 Task: Set up a reminder for the goal-setting workshop.
Action: Mouse moved to (80, 95)
Screenshot: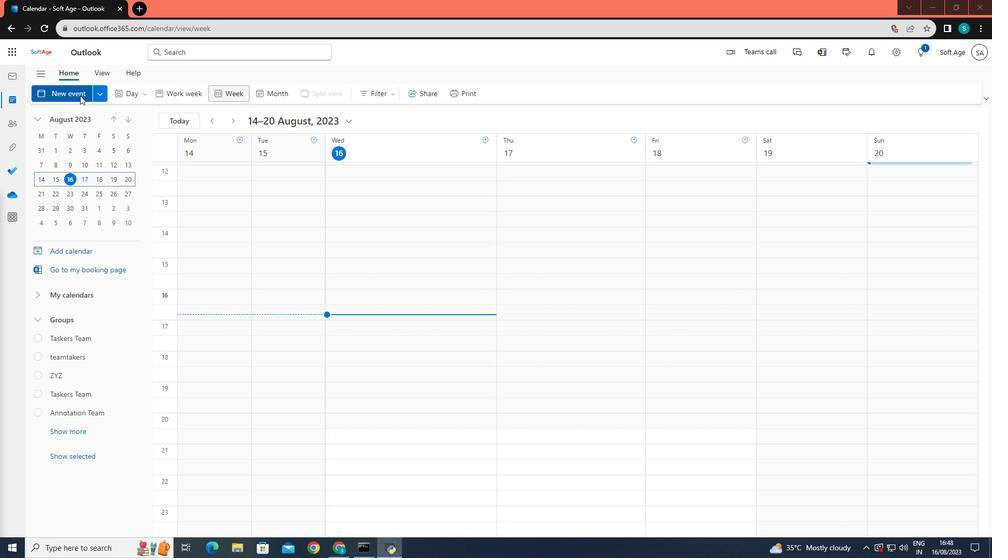 
Action: Mouse pressed left at (80, 95)
Screenshot: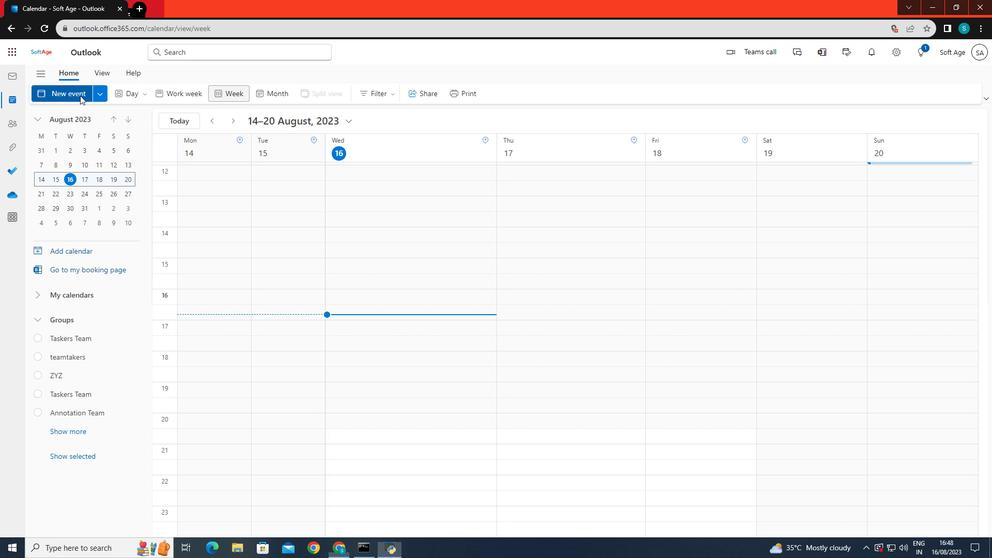 
Action: Mouse moved to (276, 157)
Screenshot: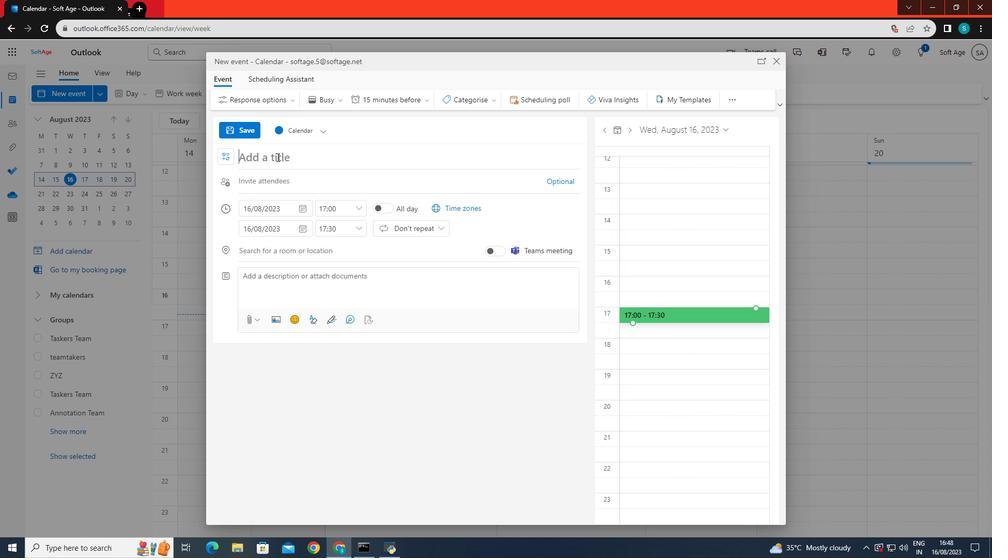
Action: Mouse pressed left at (276, 157)
Screenshot: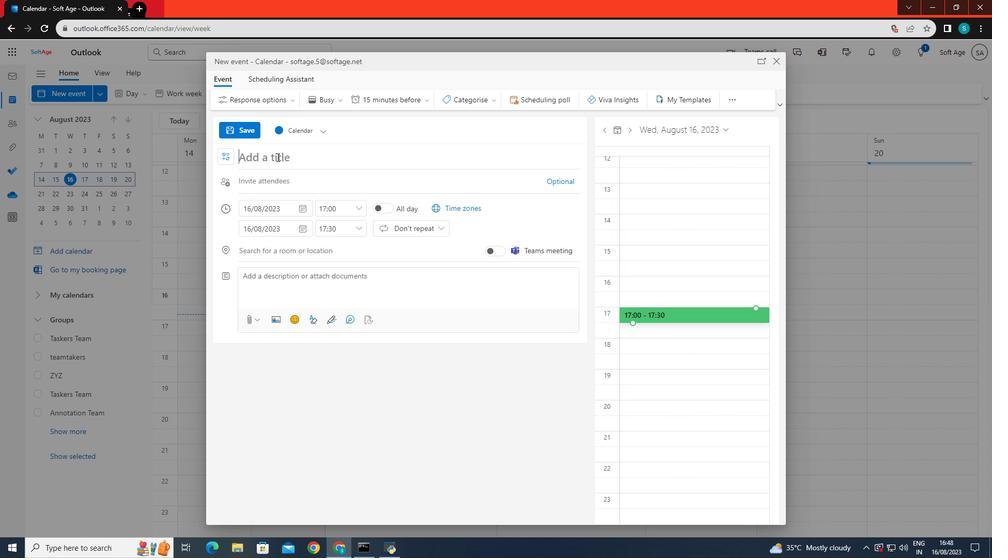 
Action: Key pressed g<Key.backspace><Key.backspace>work<Key.backspace><Key.tab>
Screenshot: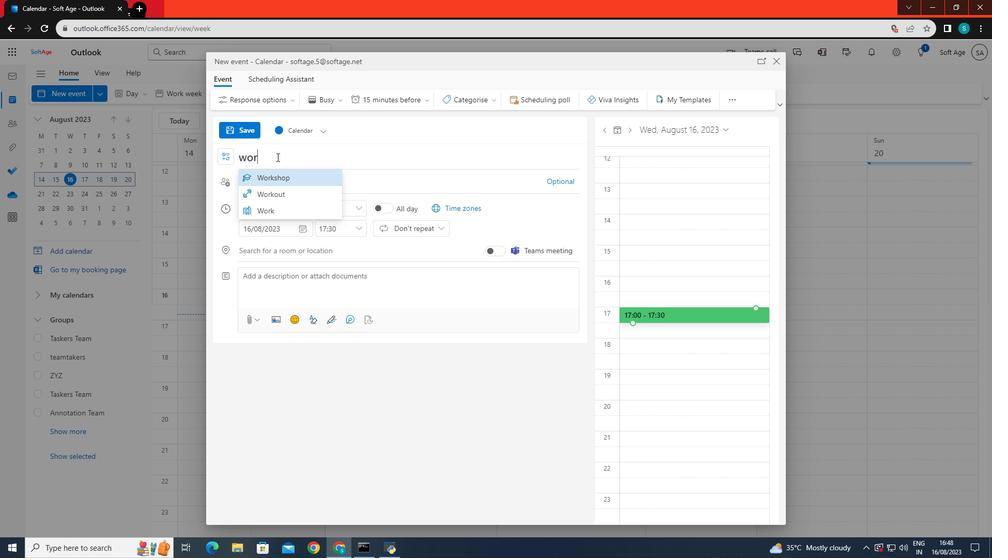 
Action: Mouse moved to (282, 208)
Screenshot: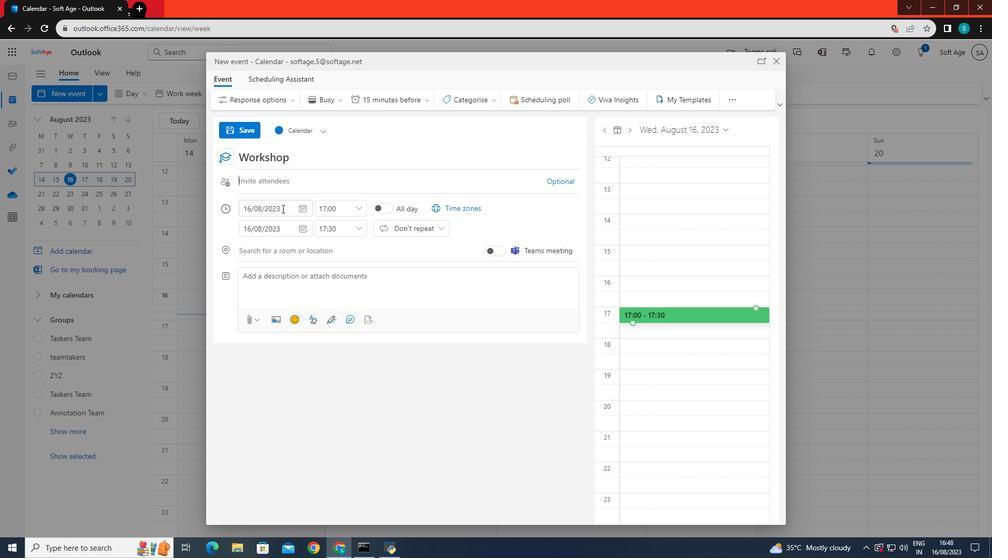 
Action: Mouse pressed left at (282, 208)
Screenshot: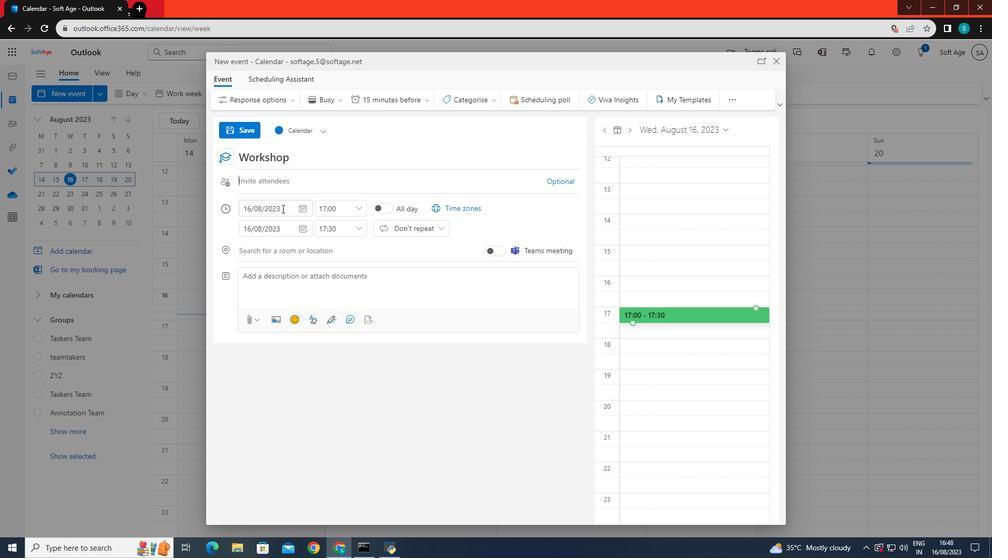 
Action: Mouse moved to (266, 319)
Screenshot: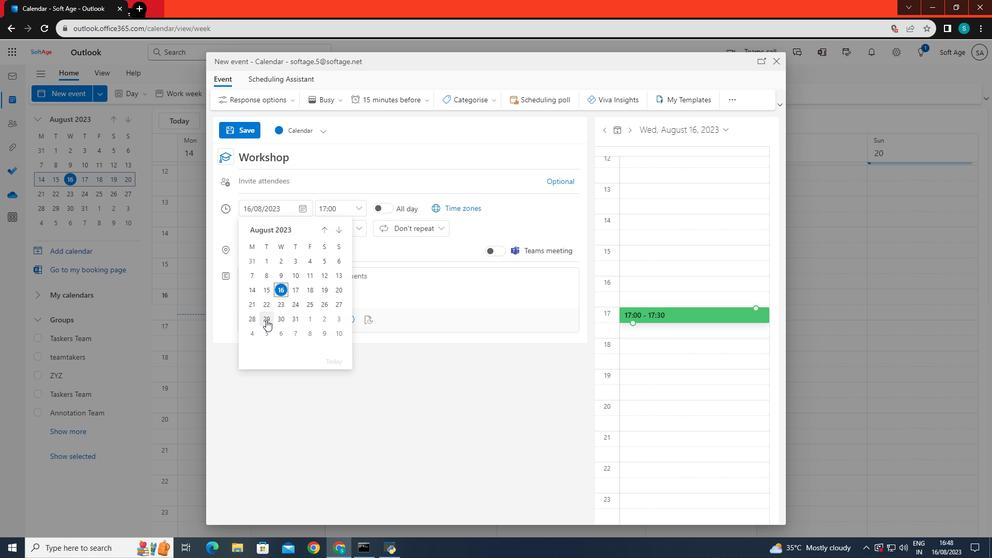
Action: Mouse pressed left at (266, 319)
Screenshot: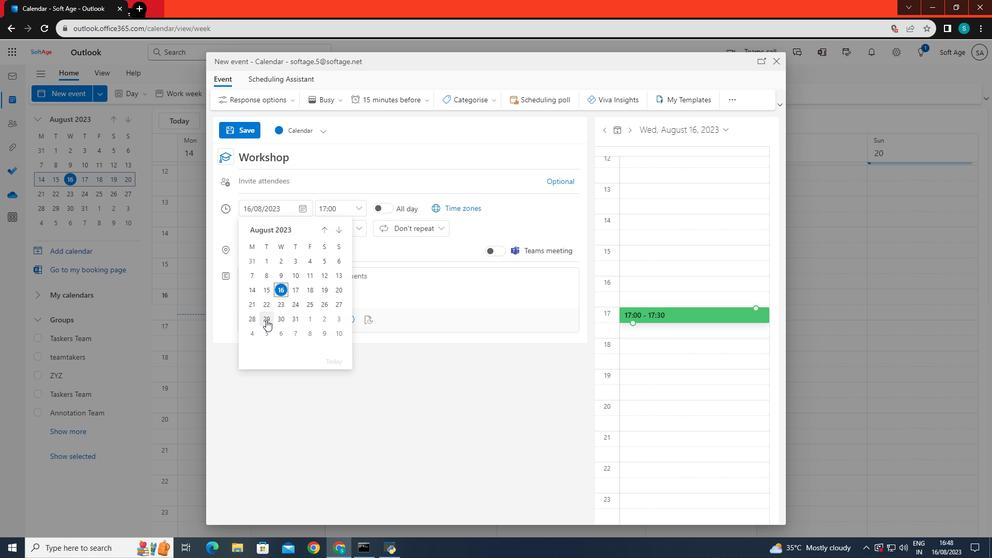 
Action: Mouse moved to (361, 206)
Screenshot: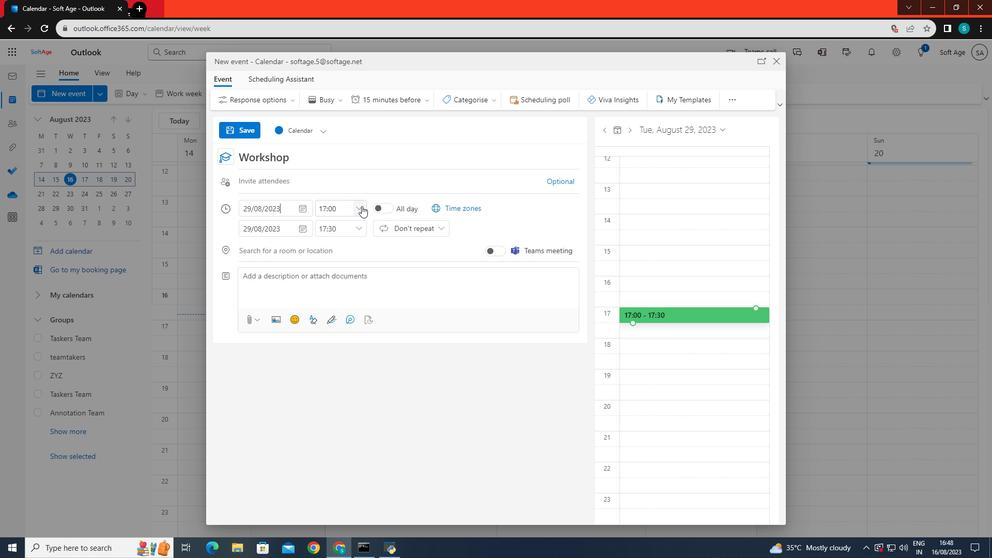 
Action: Mouse pressed left at (361, 206)
Screenshot: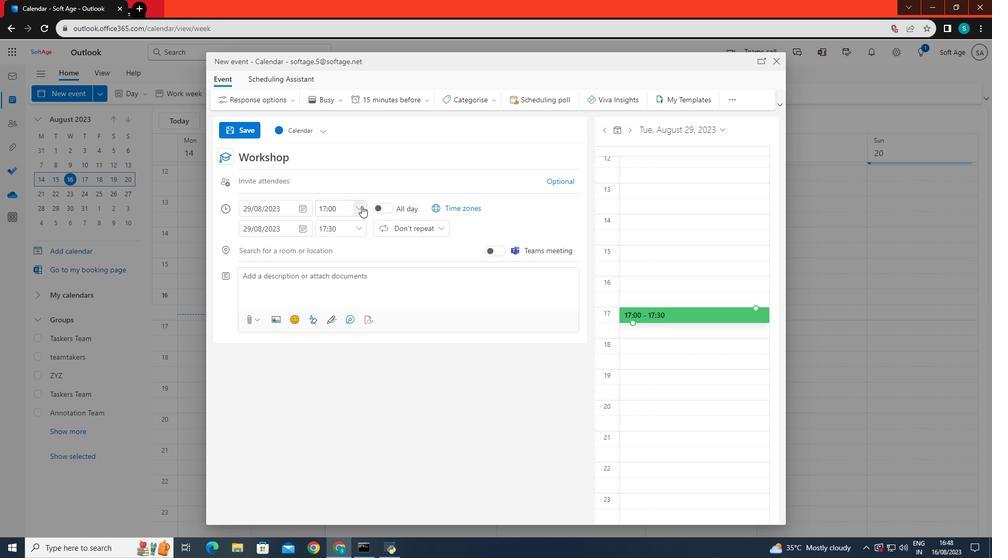 
Action: Mouse moved to (327, 302)
Screenshot: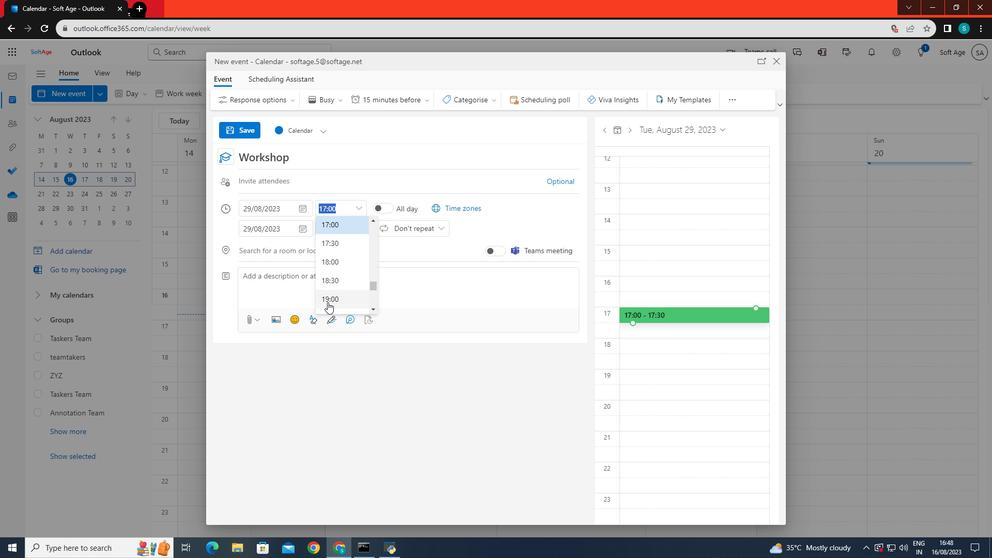 
Action: Mouse pressed left at (327, 302)
Screenshot: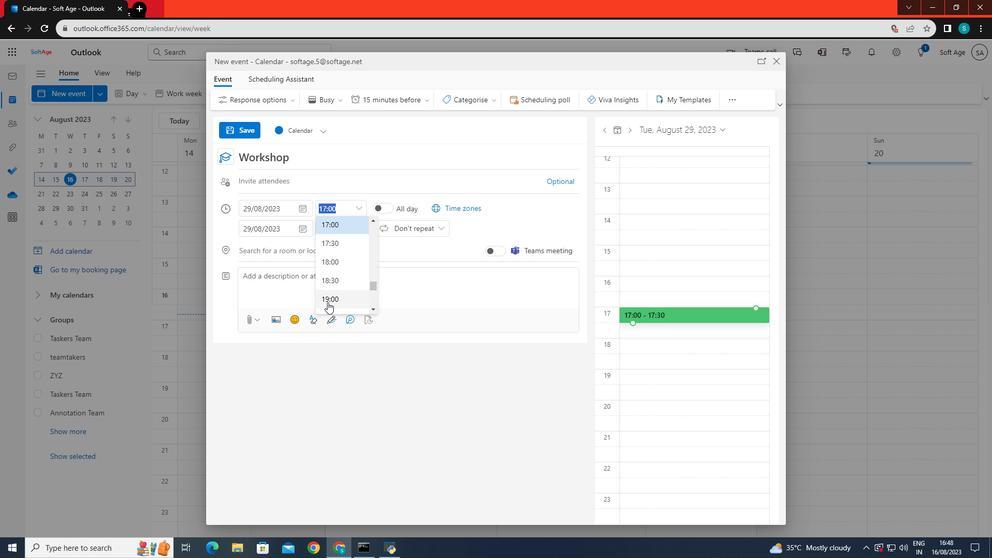 
Action: Mouse moved to (418, 98)
Screenshot: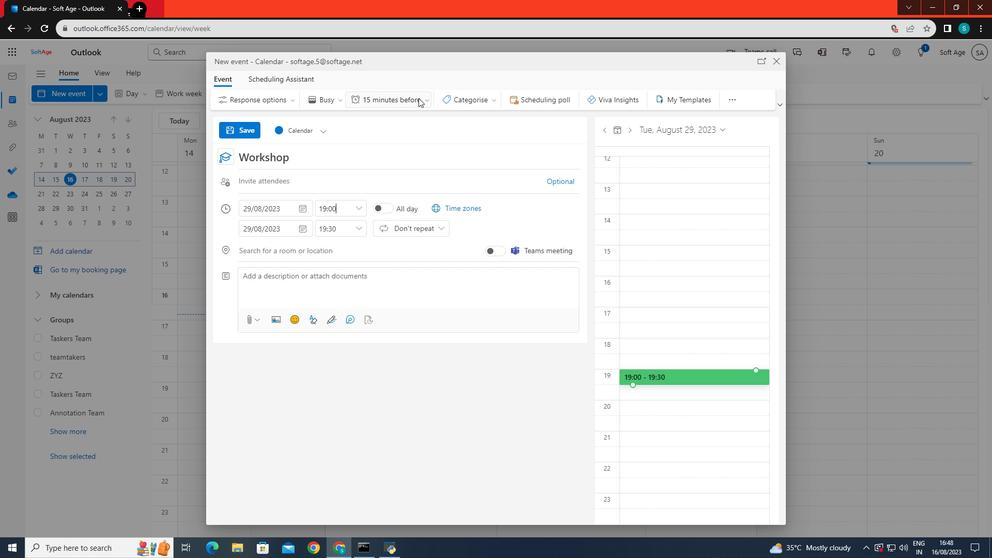 
Action: Mouse pressed left at (418, 98)
Screenshot: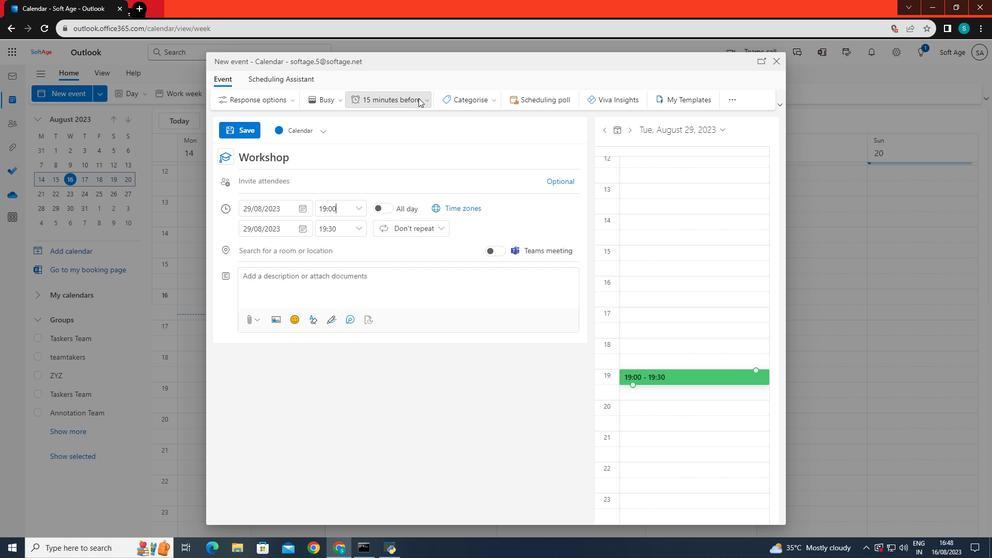 
Action: Mouse moved to (375, 271)
Screenshot: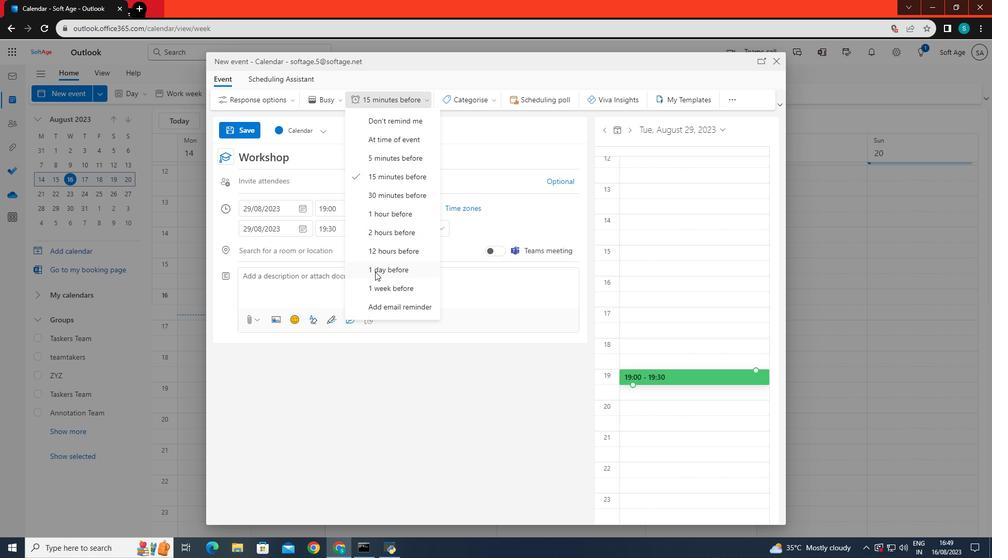 
Action: Mouse pressed left at (375, 271)
Screenshot: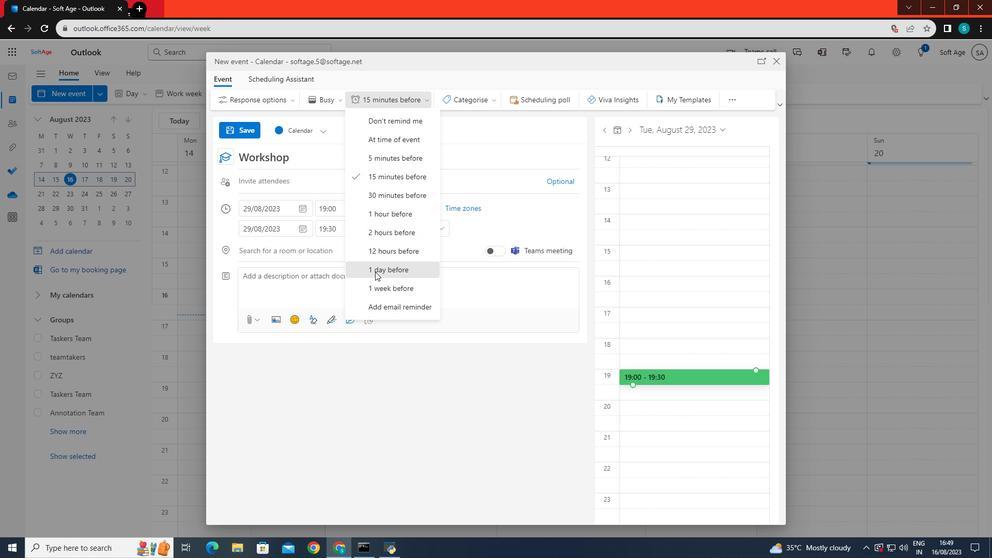 
Action: Mouse moved to (291, 287)
Screenshot: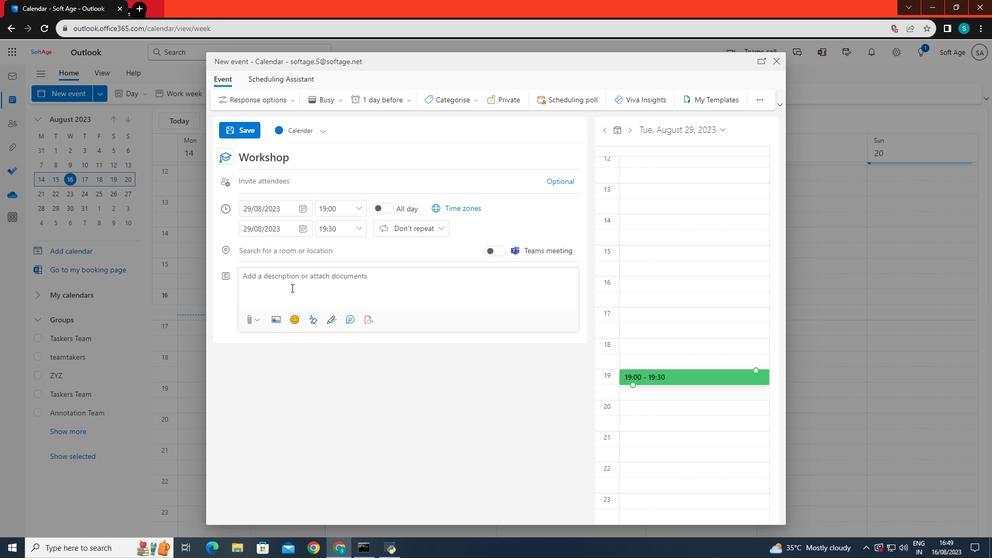 
Action: Mouse pressed left at (291, 287)
Screenshot: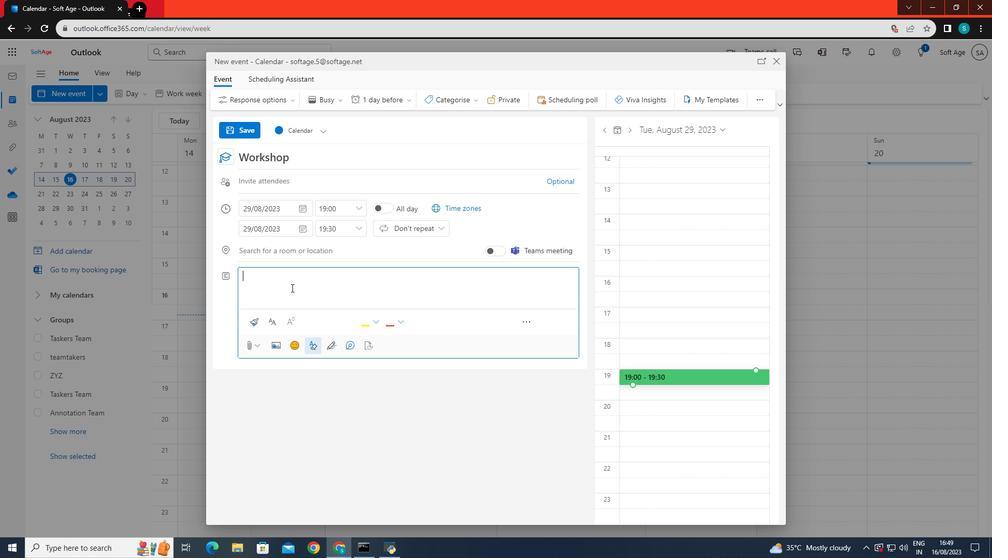
Action: Key pressed <Key.caps_lock>G<Key.caps_lock>oal<Key.backspace><Key.backspace><Key.backspace><Key.backspace><Key.backspace><Key.backspace><Key.backspace><Key.backspace><Key.backspace><Key.backspace><Key.backspace><Key.backspace><Key.caps_lock>R<Key.caps_lock>ema<Key.backspace>inder<Key.space>for<Key.space>the<Key.space>goal<Key.space>setting<Key.space>workshop
Screenshot: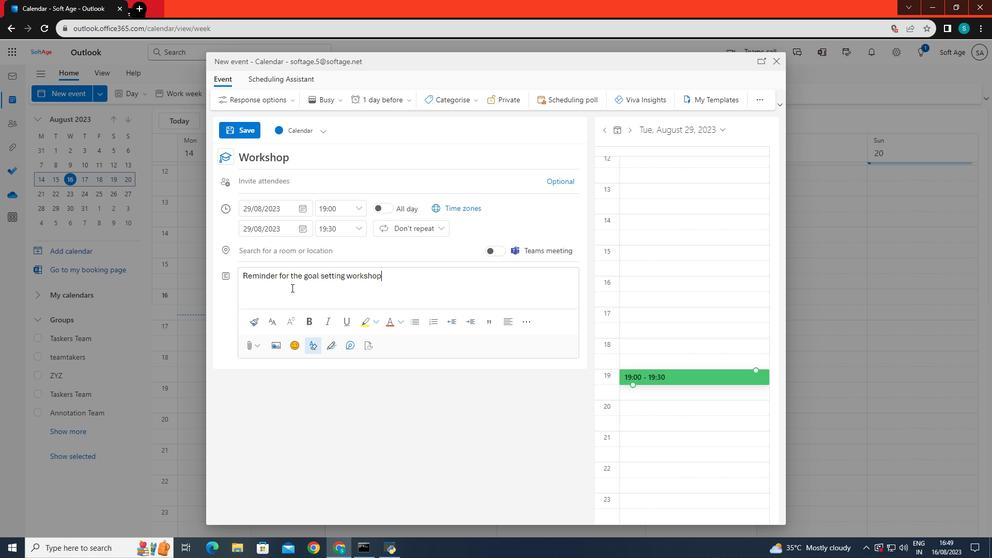 
Action: Mouse moved to (426, 229)
Screenshot: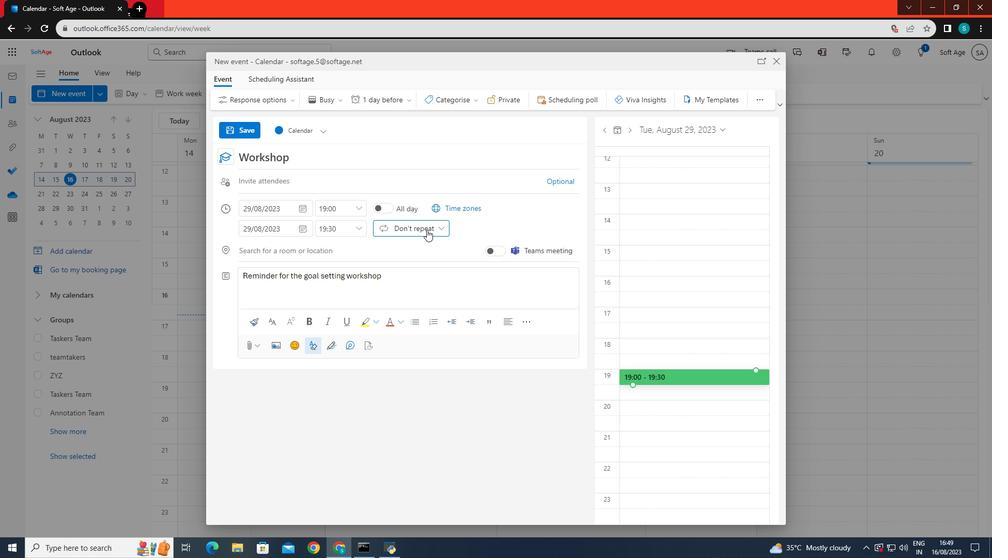 
Action: Mouse pressed left at (426, 229)
Screenshot: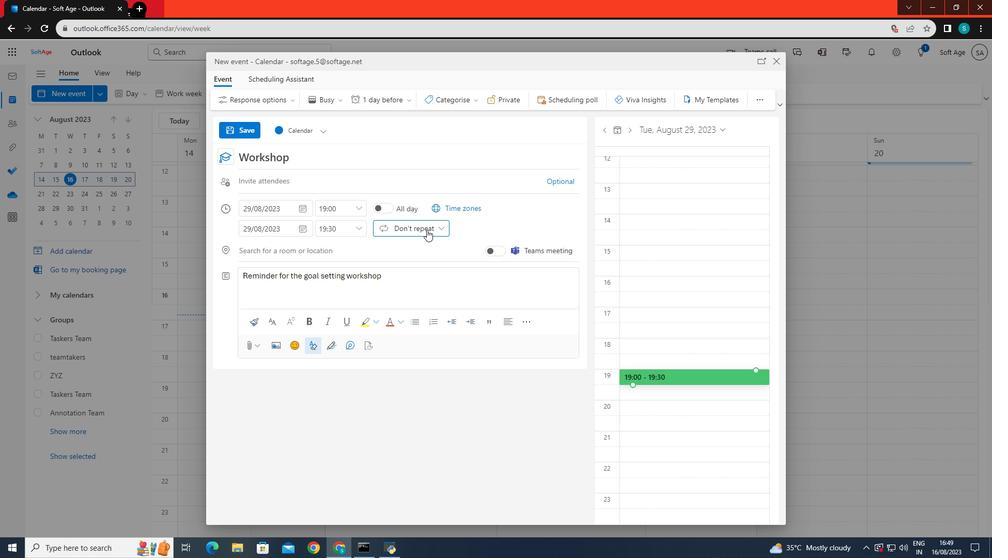 
Action: Mouse moved to (414, 283)
Screenshot: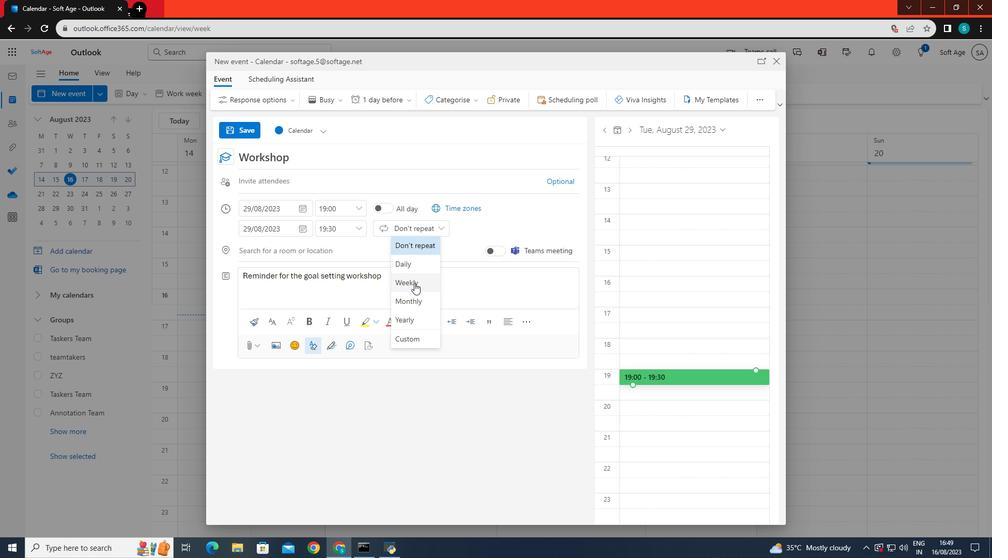 
Action: Mouse pressed left at (414, 283)
Screenshot: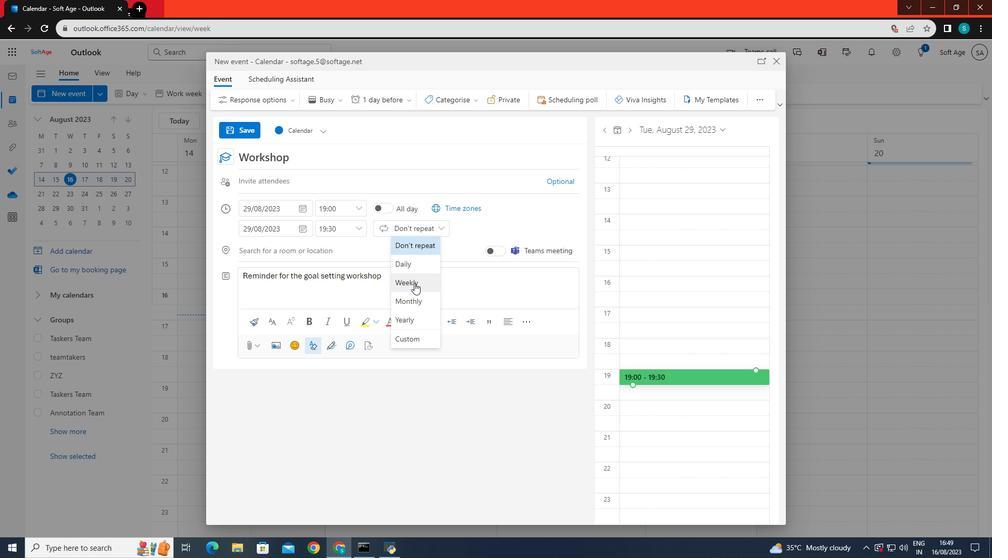 
Action: Mouse moved to (524, 305)
Screenshot: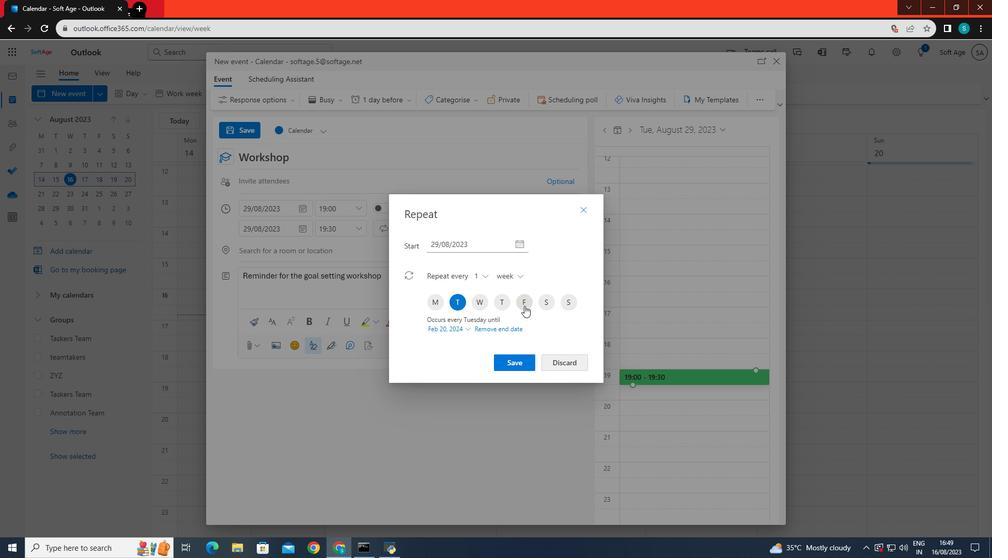 
Action: Mouse pressed left at (524, 305)
Screenshot: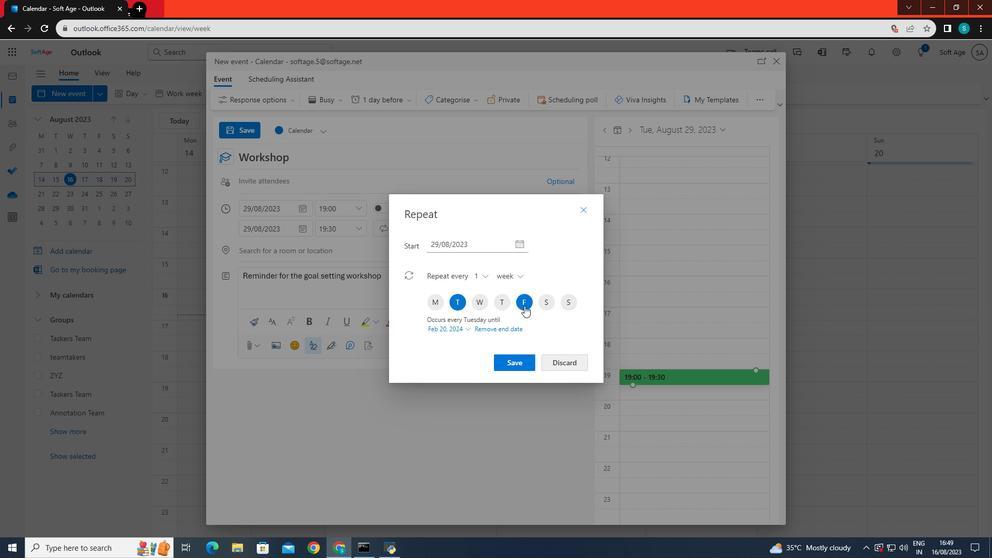 
Action: Mouse moved to (457, 305)
Screenshot: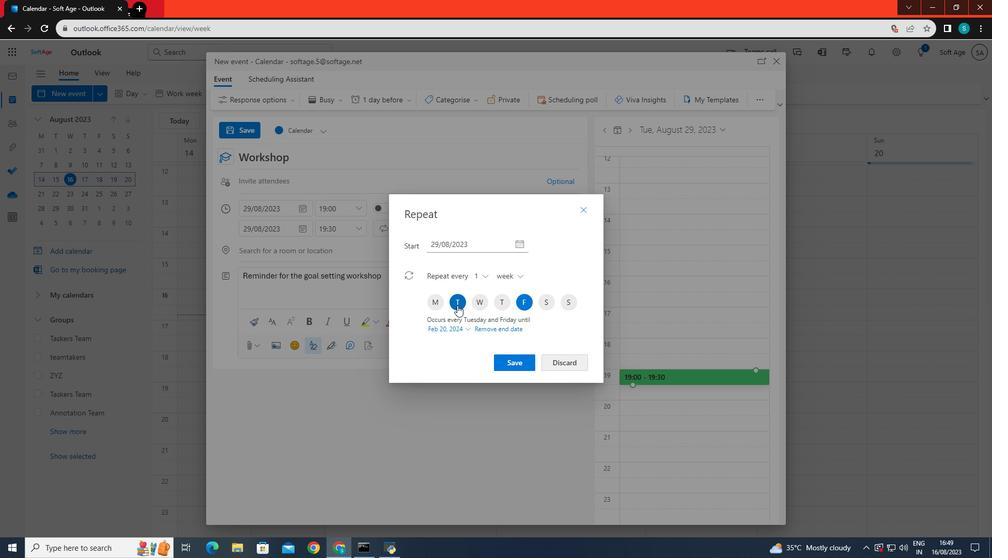 
Action: Mouse pressed left at (457, 305)
Screenshot: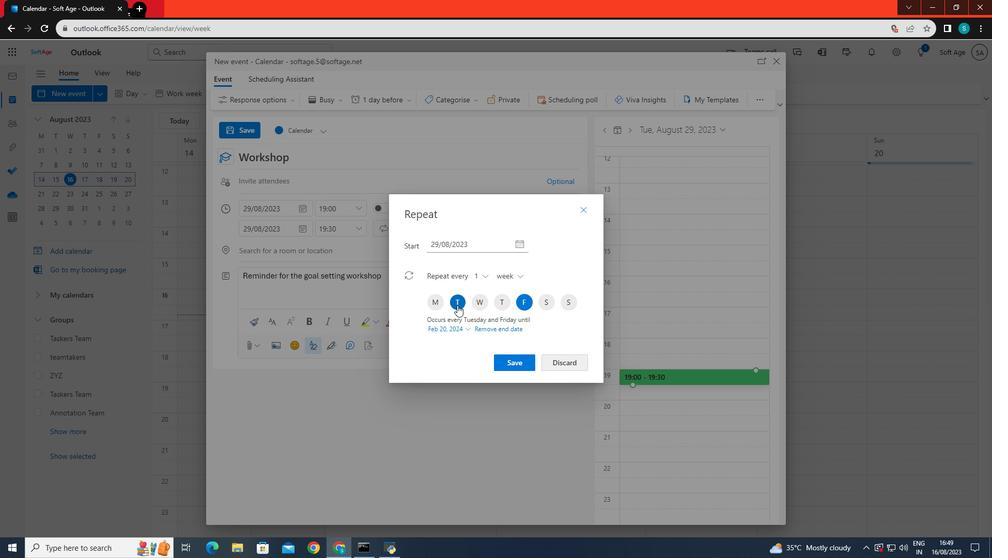 
Action: Mouse moved to (522, 364)
Screenshot: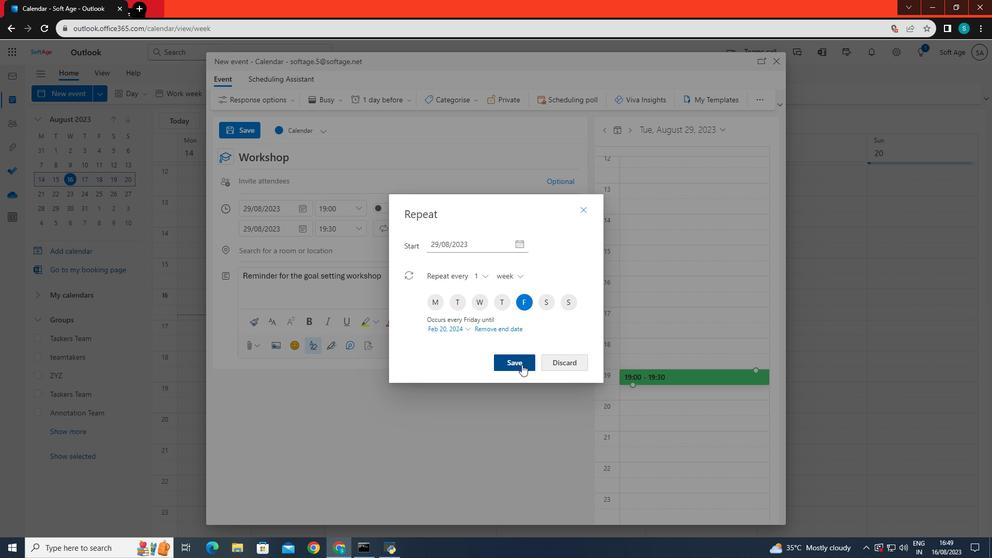 
Action: Mouse pressed left at (522, 364)
Screenshot: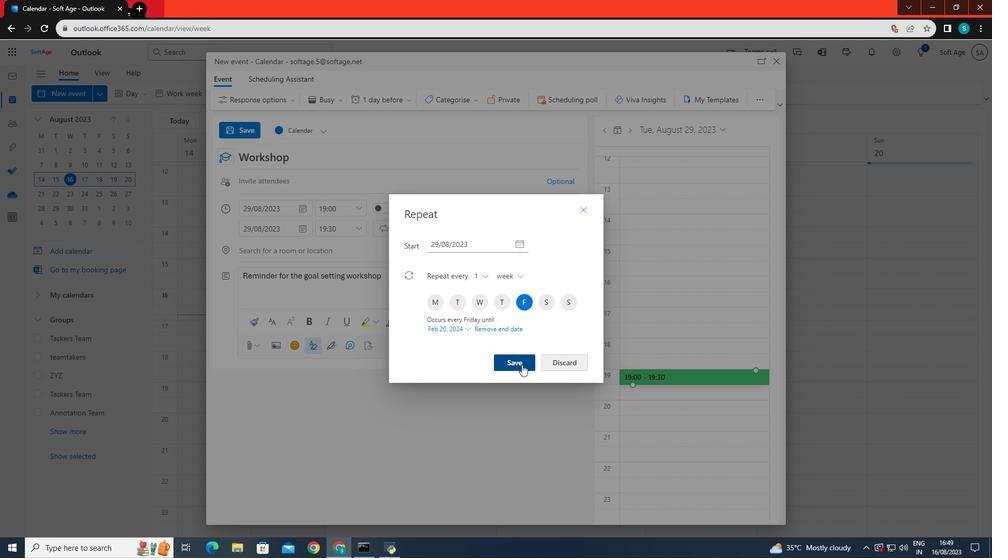 
Action: Mouse moved to (422, 228)
Screenshot: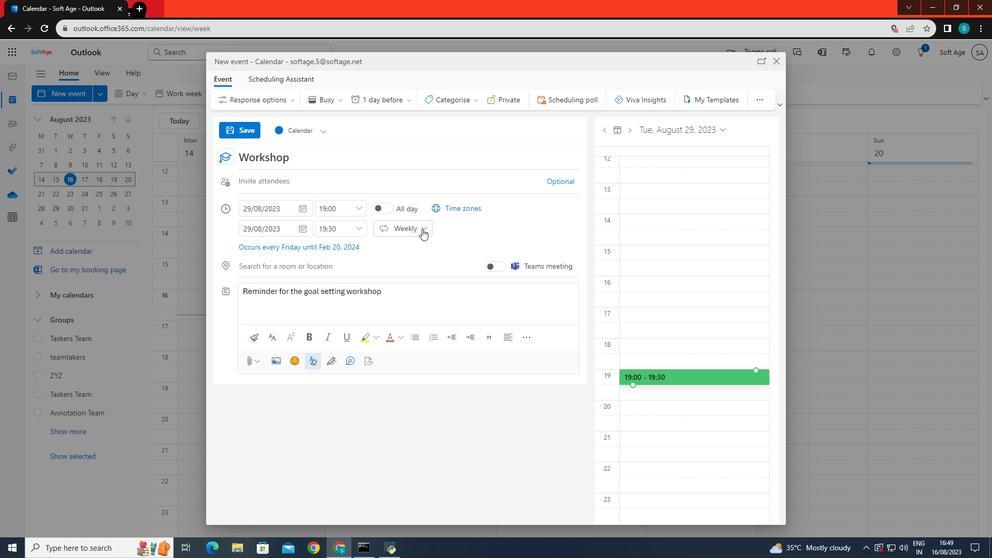 
Action: Mouse pressed left at (422, 228)
Screenshot: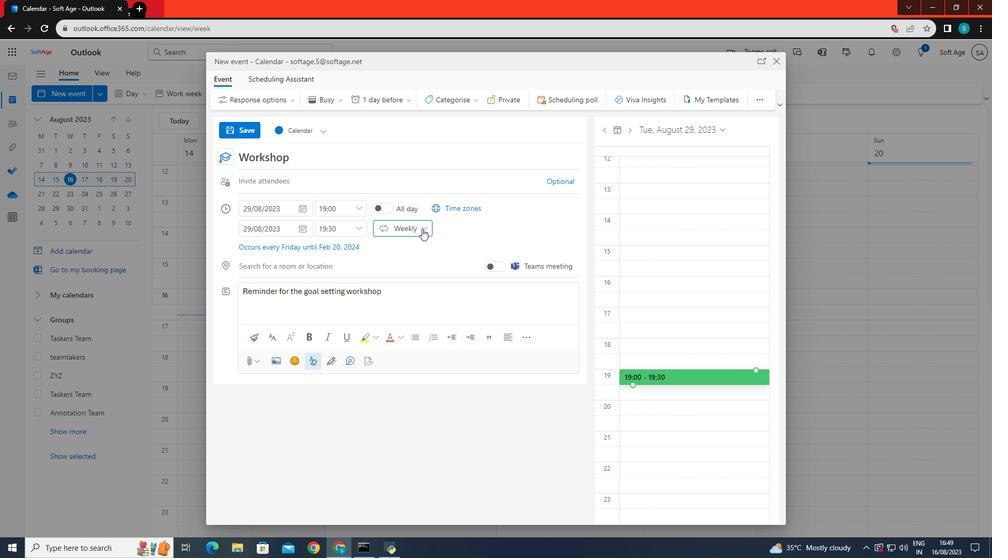 
Action: Mouse moved to (415, 261)
Screenshot: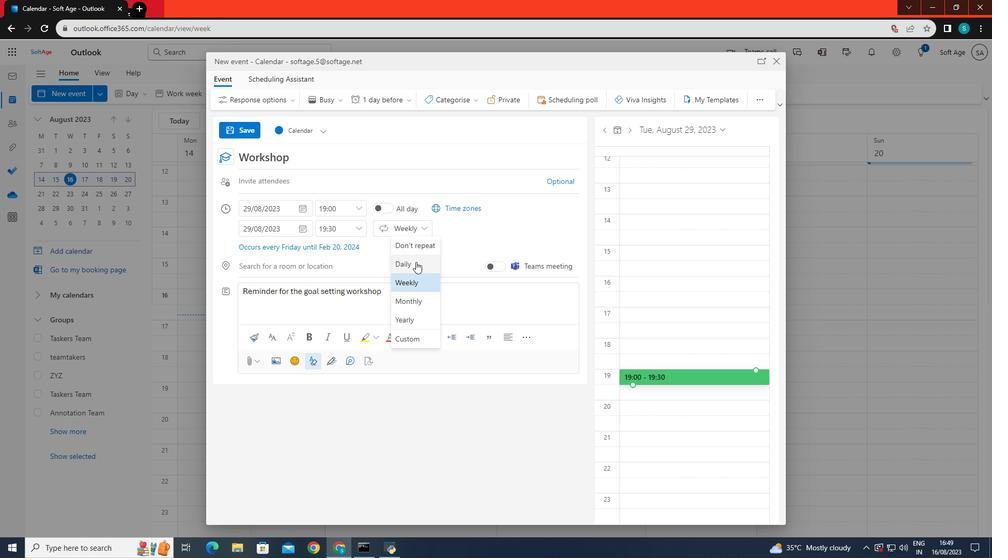 
Action: Mouse pressed left at (415, 261)
Screenshot: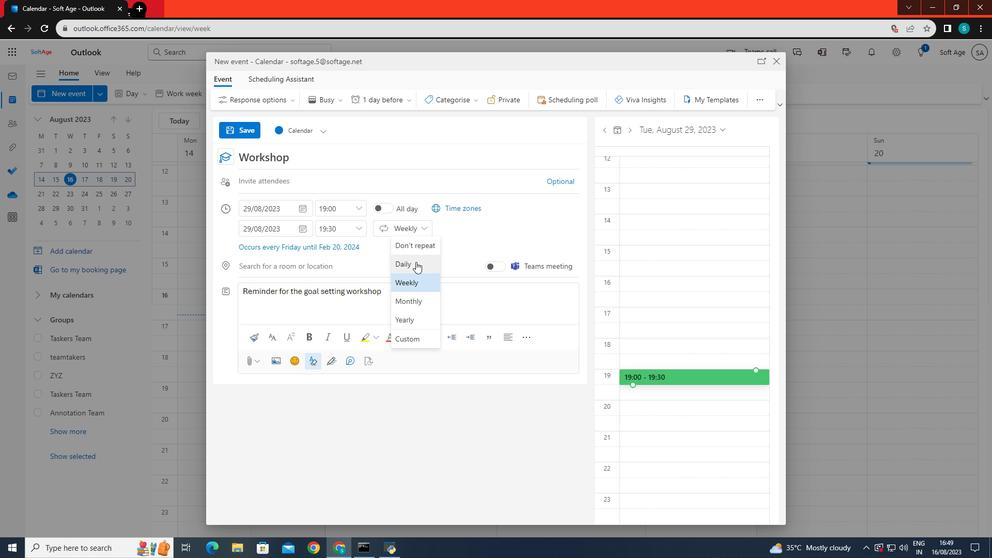 
Action: Mouse moved to (517, 364)
Screenshot: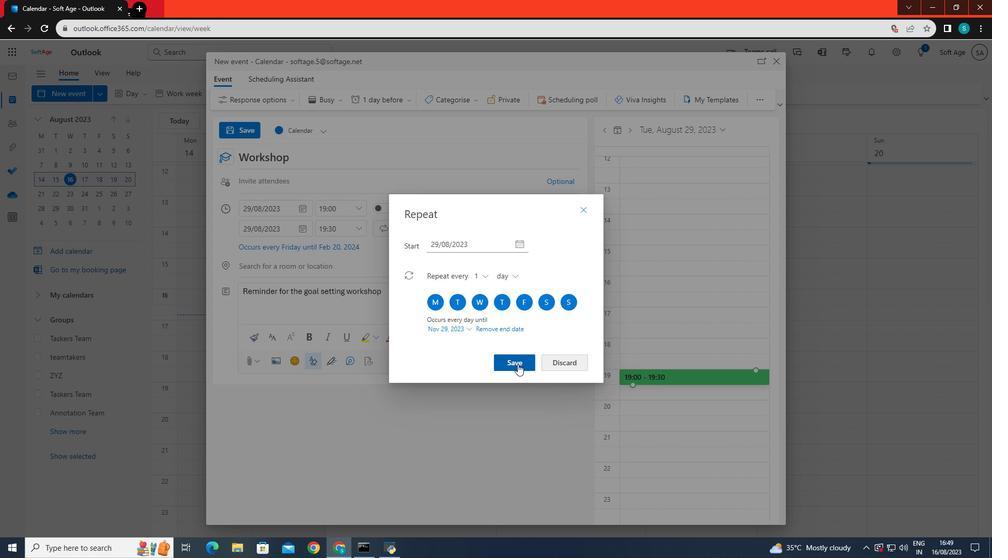
Action: Mouse pressed left at (517, 364)
Screenshot: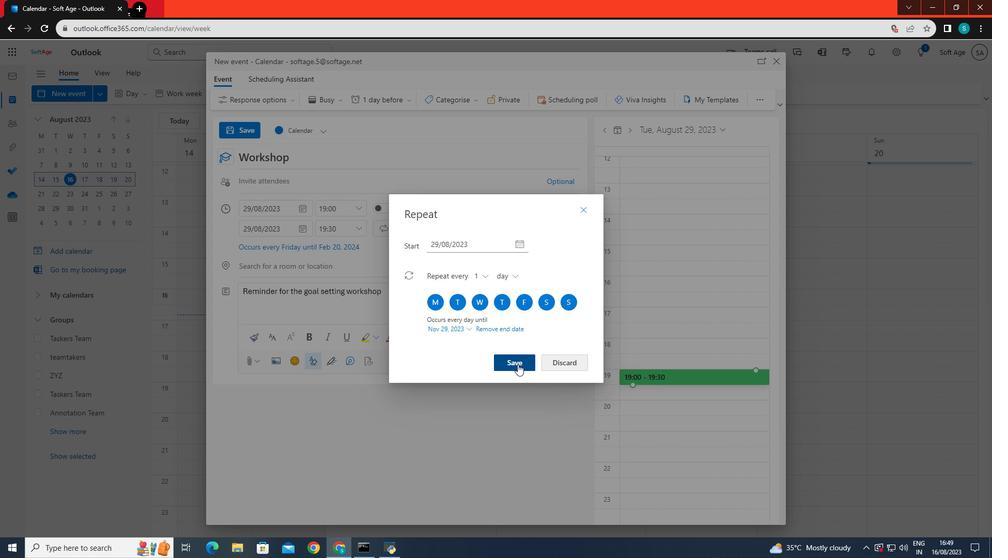 
Action: Mouse moved to (450, 319)
Screenshot: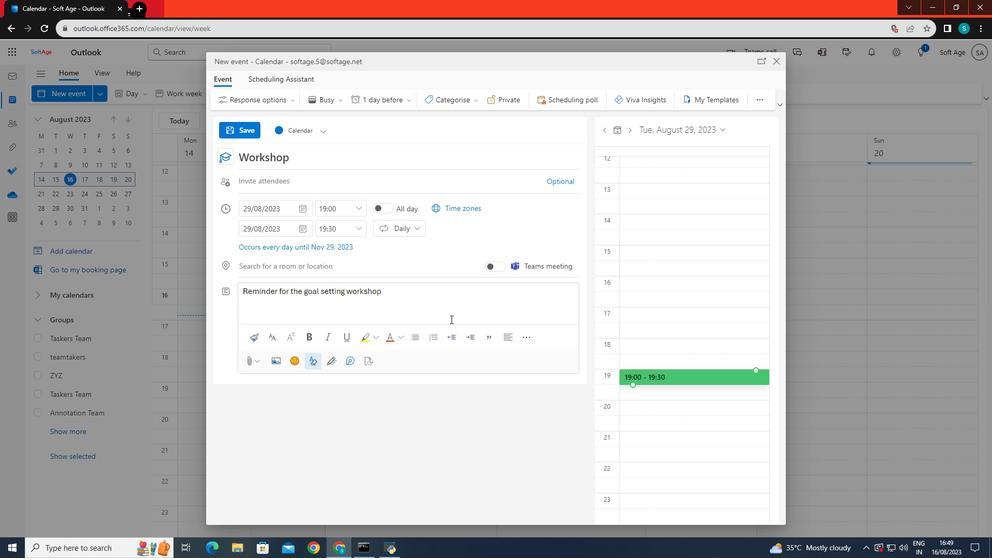 
Action: Mouse scrolled (450, 319) with delta (0, 0)
Screenshot: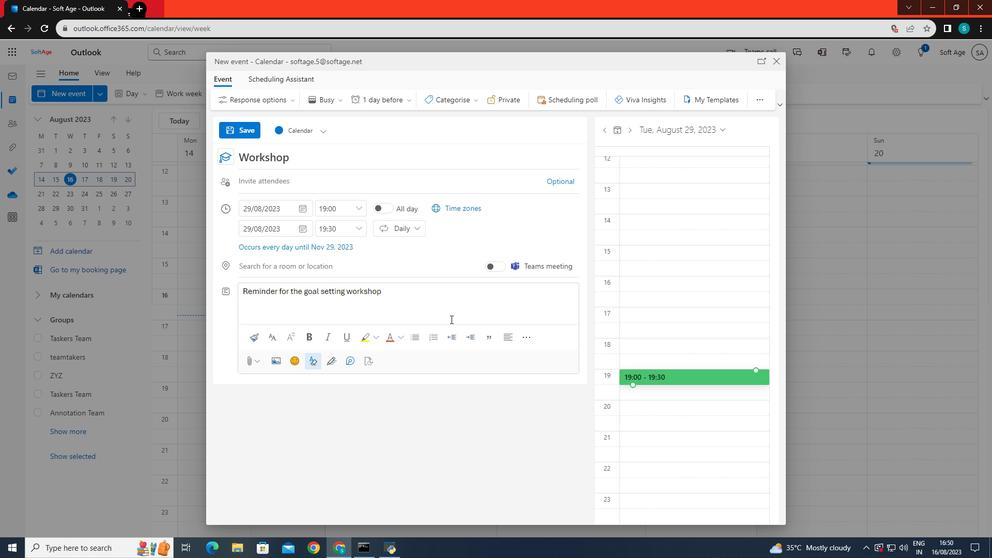
Action: Mouse moved to (250, 131)
Screenshot: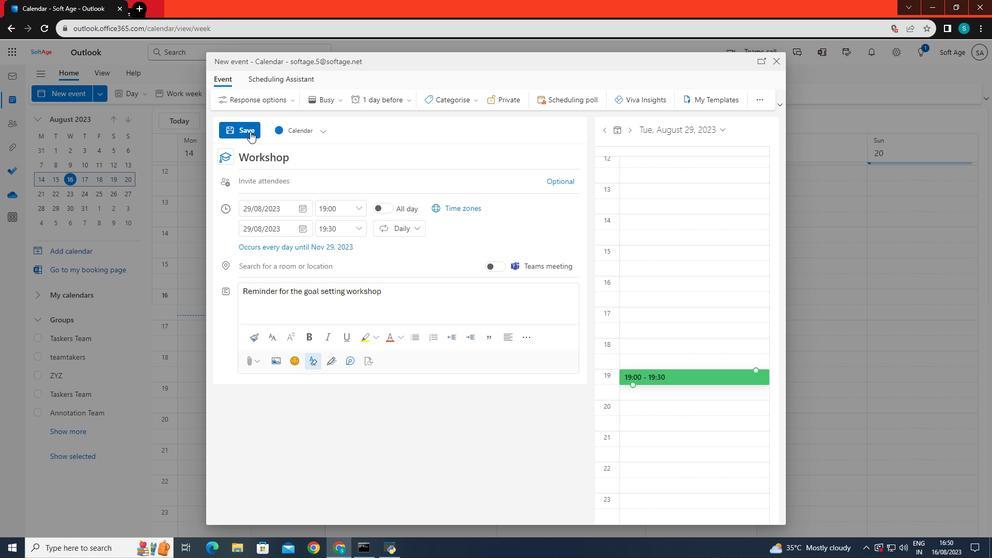 
Action: Mouse pressed left at (250, 131)
Screenshot: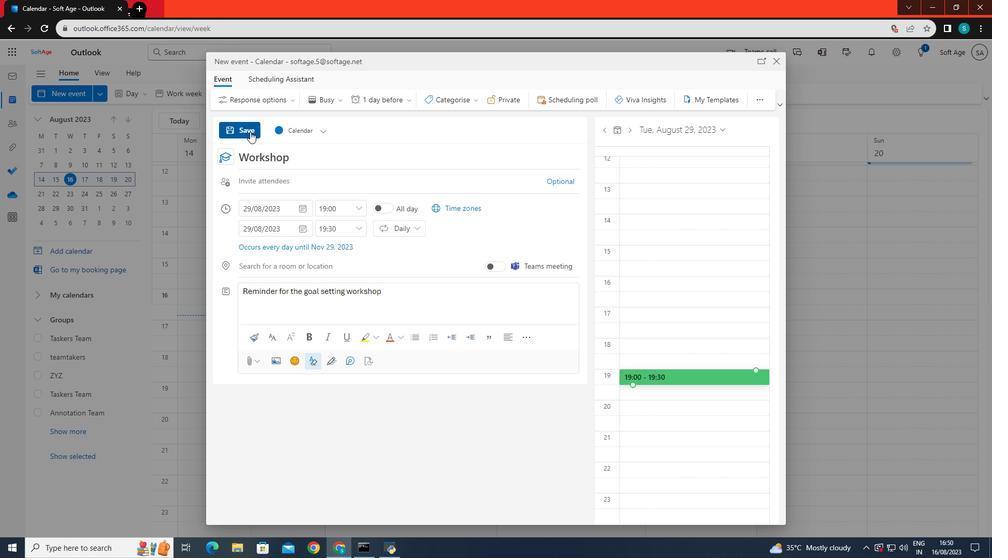 
